 Task: Add a signature Harry Martin containing With heartfelt thanks and sincere wishes, Harry Martin to email address softage.2@softage.net and add a folder Running
Action: Mouse moved to (86, 115)
Screenshot: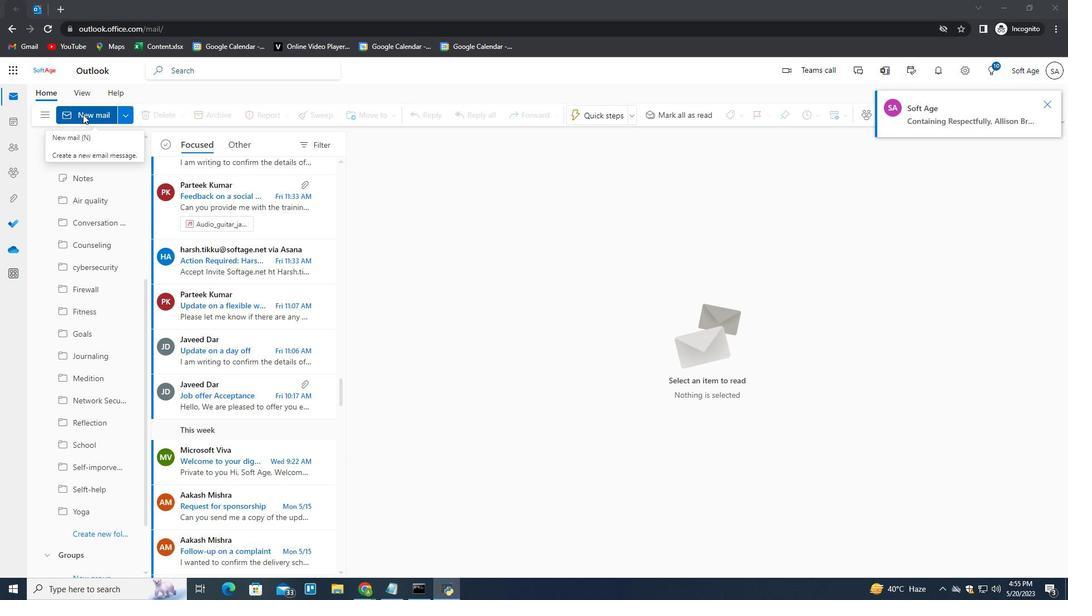 
Action: Mouse pressed left at (86, 115)
Screenshot: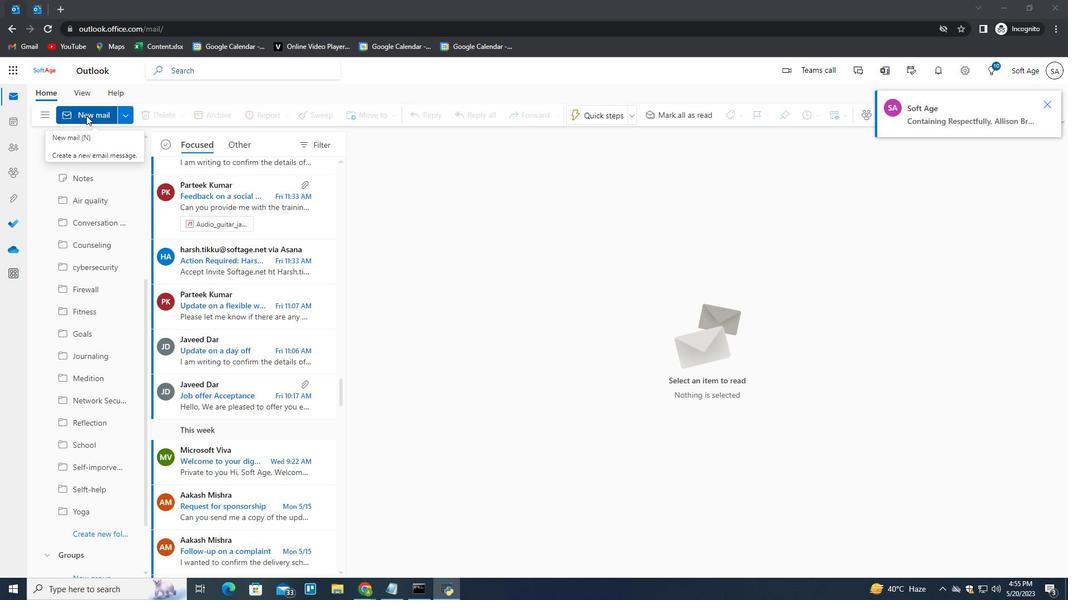 
Action: Mouse moved to (723, 114)
Screenshot: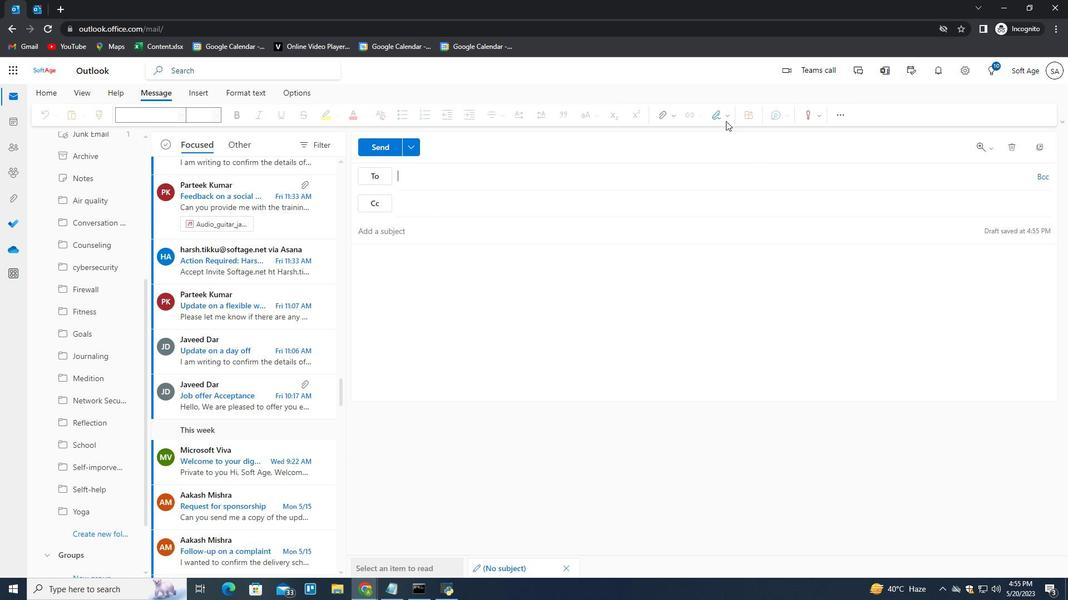 
Action: Mouse pressed left at (723, 114)
Screenshot: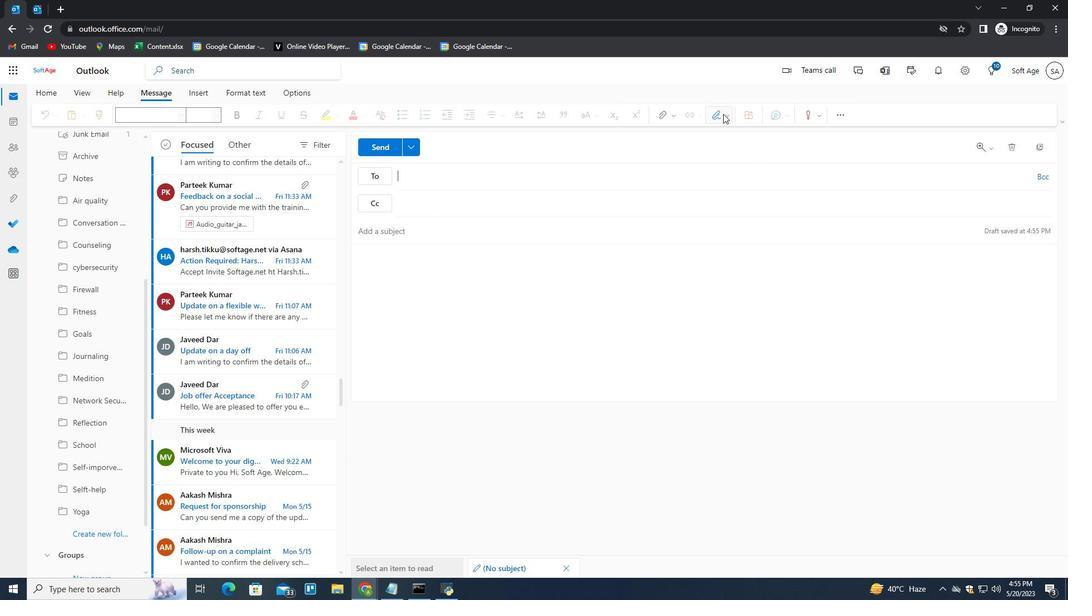 
Action: Mouse moved to (708, 163)
Screenshot: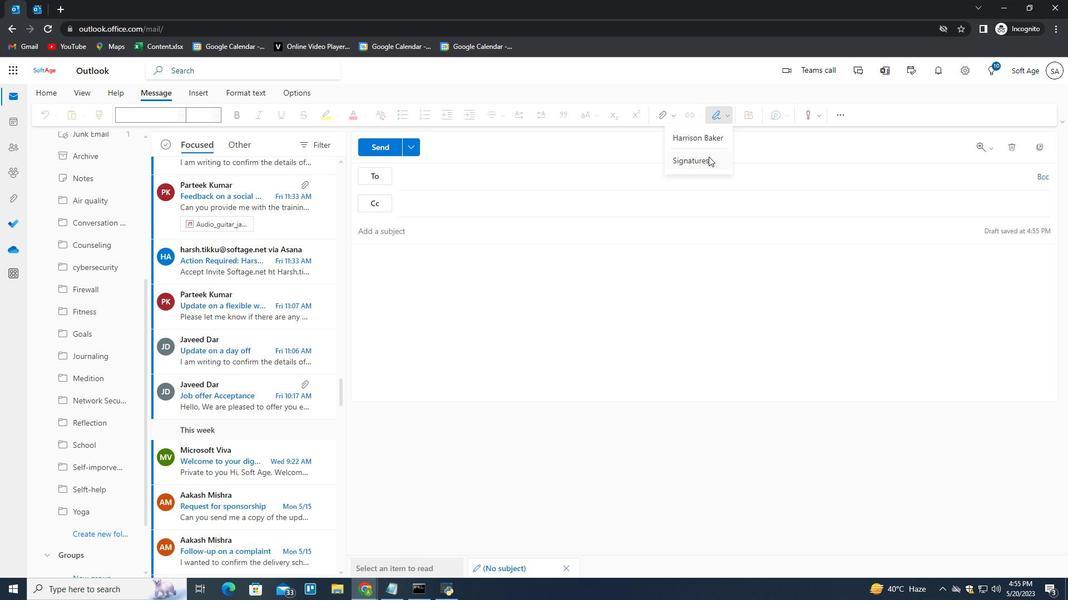 
Action: Mouse pressed left at (708, 163)
Screenshot: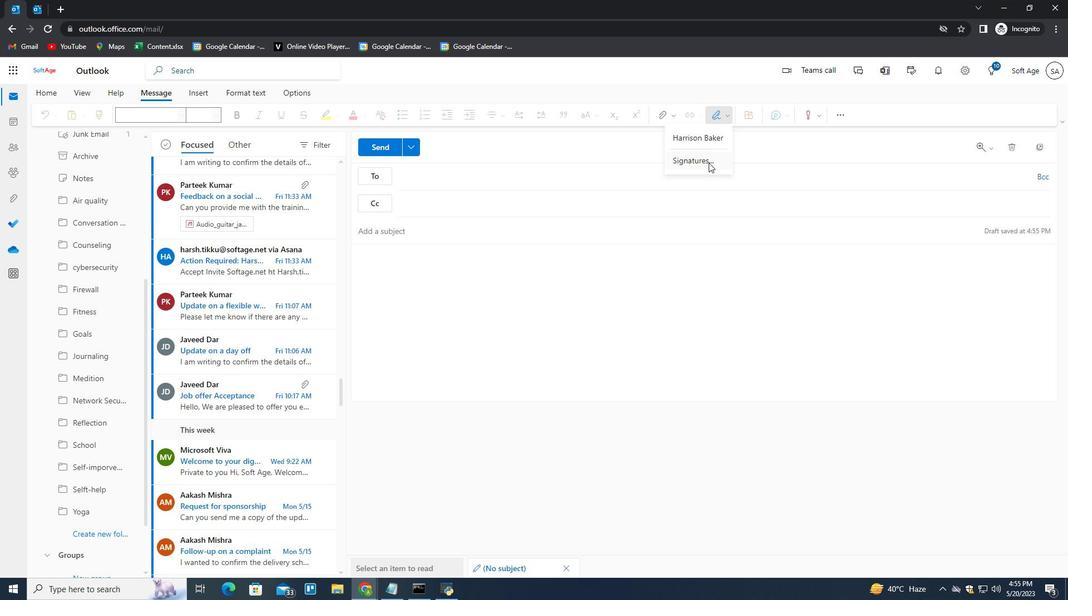
Action: Mouse moved to (761, 206)
Screenshot: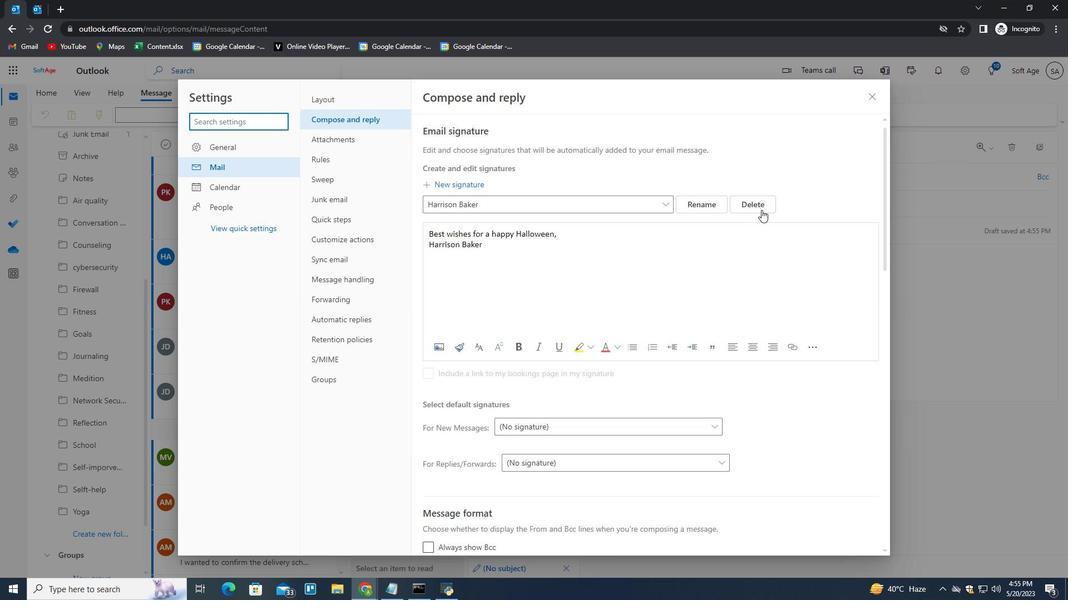 
Action: Mouse pressed left at (761, 206)
Screenshot: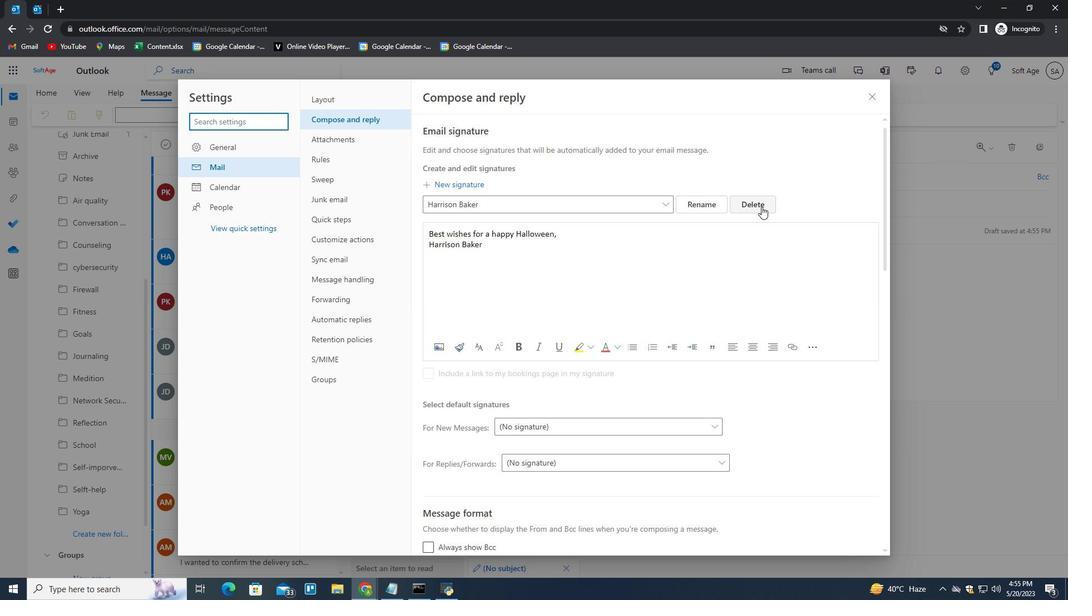 
Action: Mouse moved to (743, 206)
Screenshot: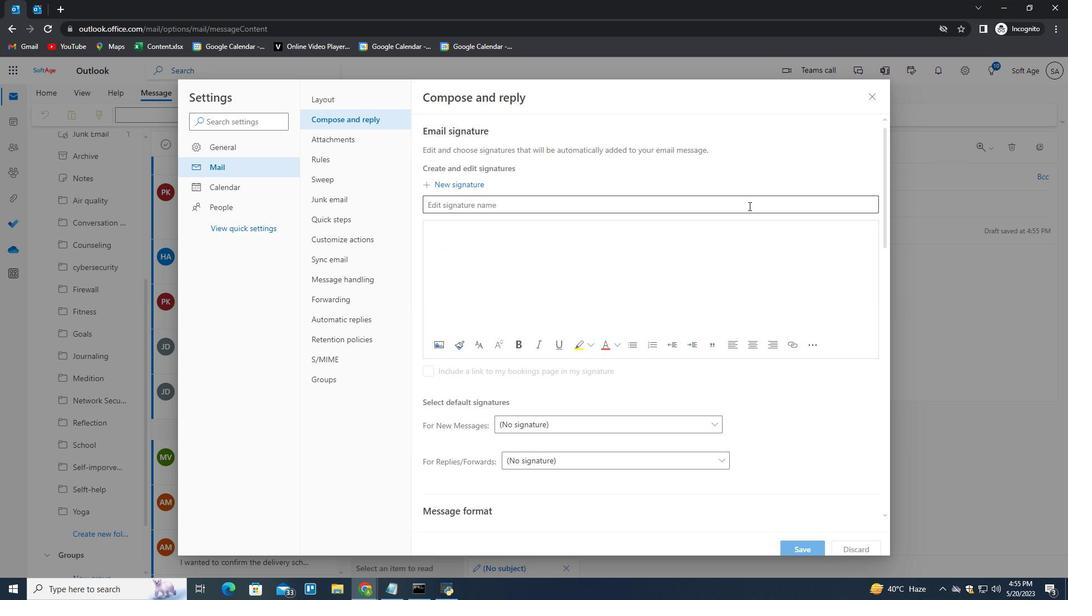 
Action: Mouse pressed left at (743, 206)
Screenshot: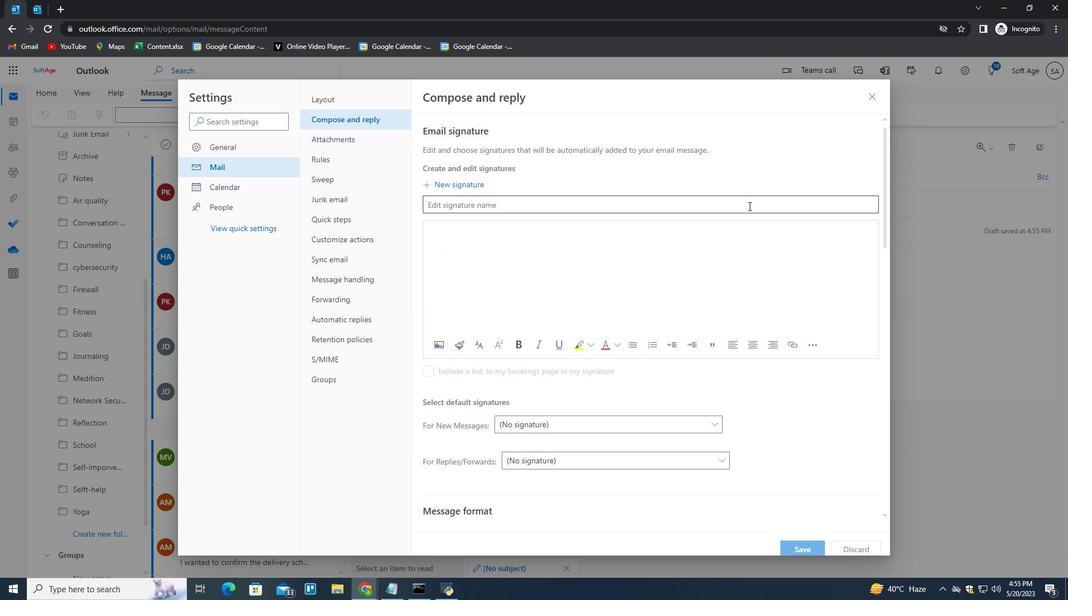 
Action: Key pressed <Key.shift>Harry<Key.space><Key.shift>Martin<Key.tab><Key.shift>With<Key.space>heartfelt<Key.space>thanksa<Key.backspace><Key.space>and<Key.space>sic<Key.backspace>ncere<Key.space>wishes,<Key.shift_r><Key.enter><Key.shift>Harry<Key.space><Key.shift>Martin
Screenshot: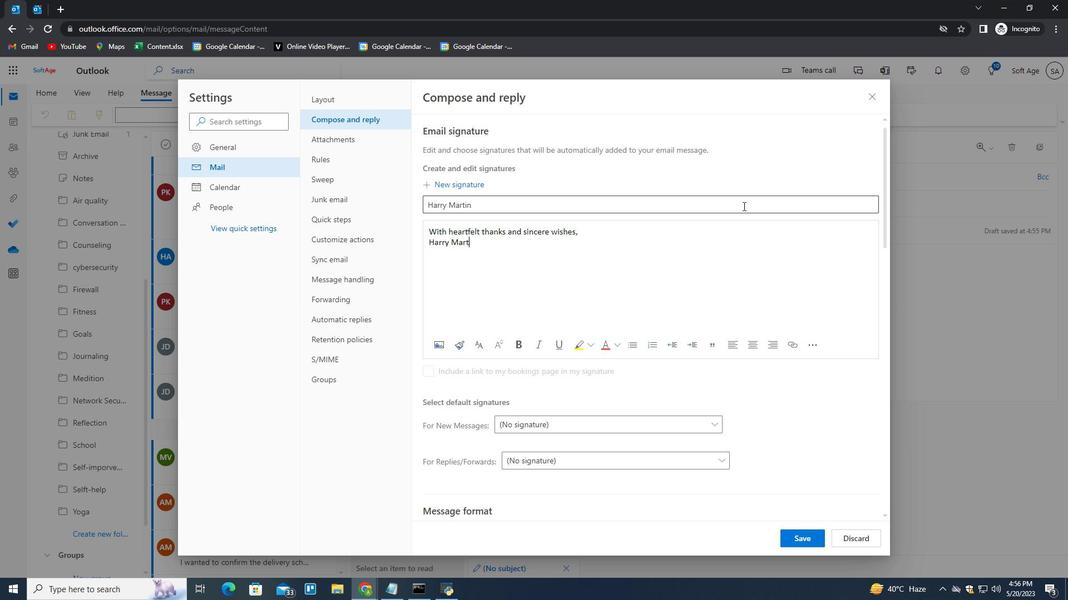 
Action: Mouse moved to (803, 536)
Screenshot: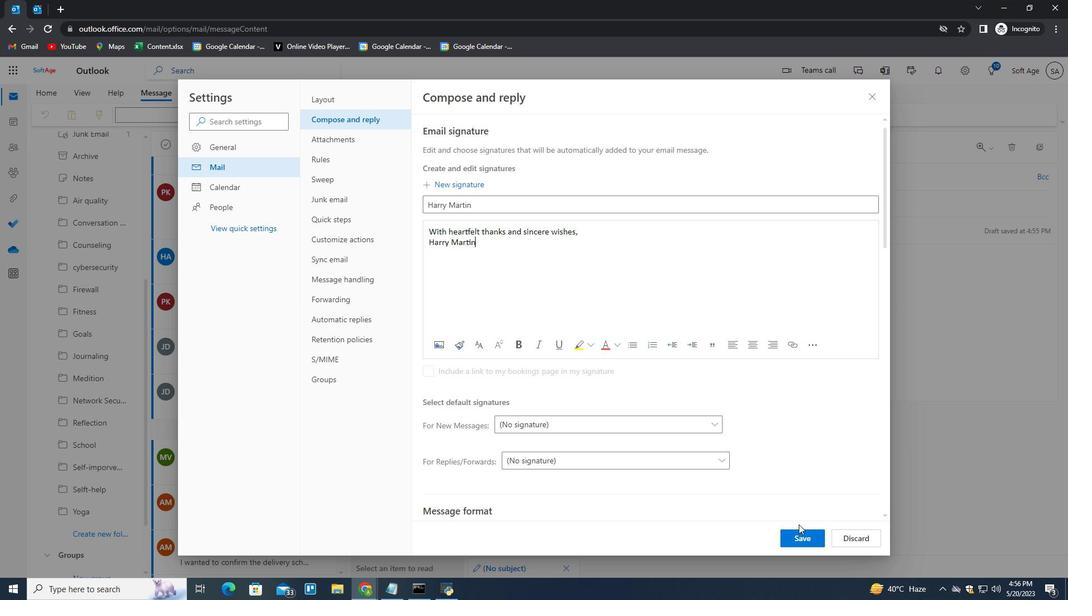 
Action: Mouse pressed left at (803, 536)
Screenshot: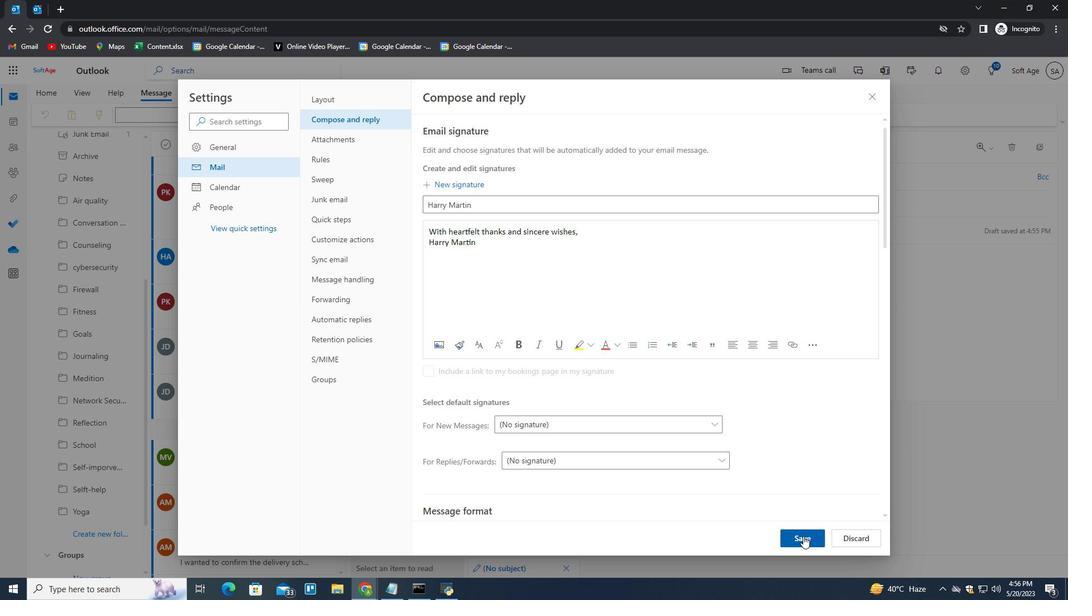 
Action: Mouse moved to (935, 299)
Screenshot: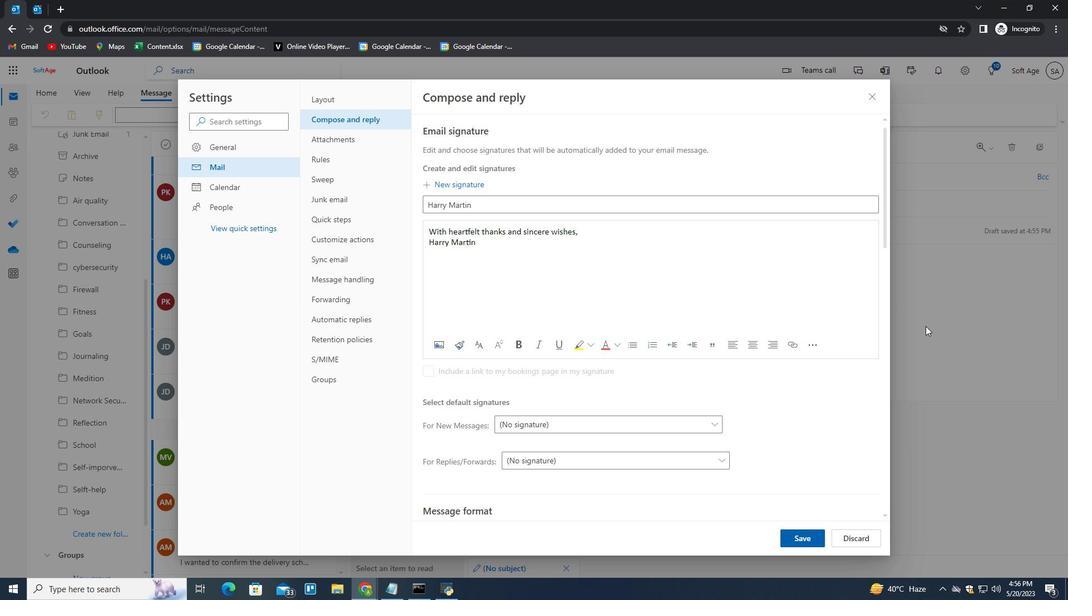 
Action: Mouse pressed left at (935, 299)
Screenshot: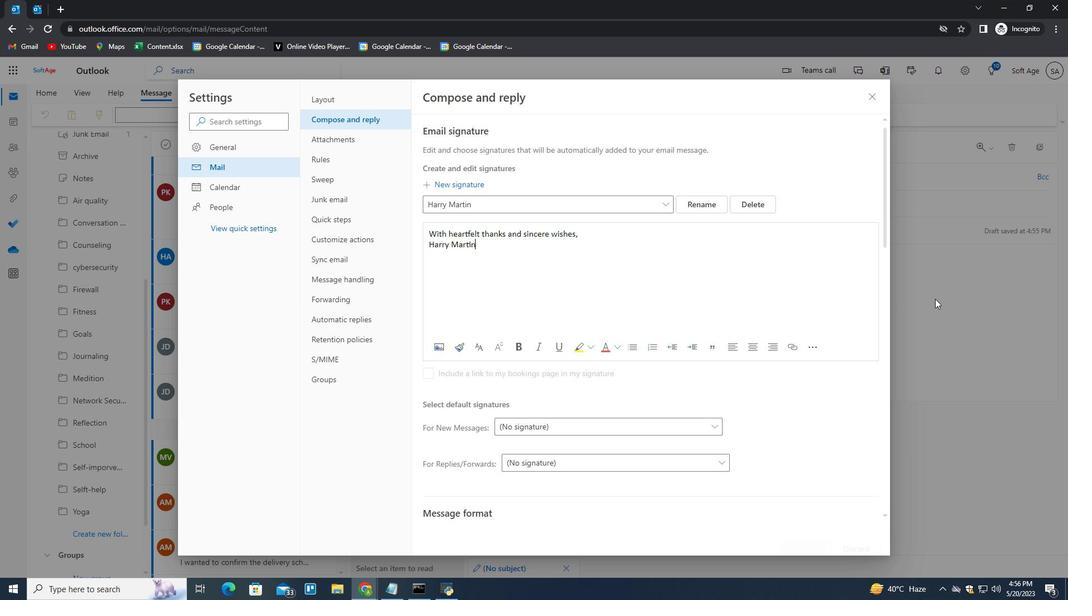 
Action: Mouse moved to (724, 114)
Screenshot: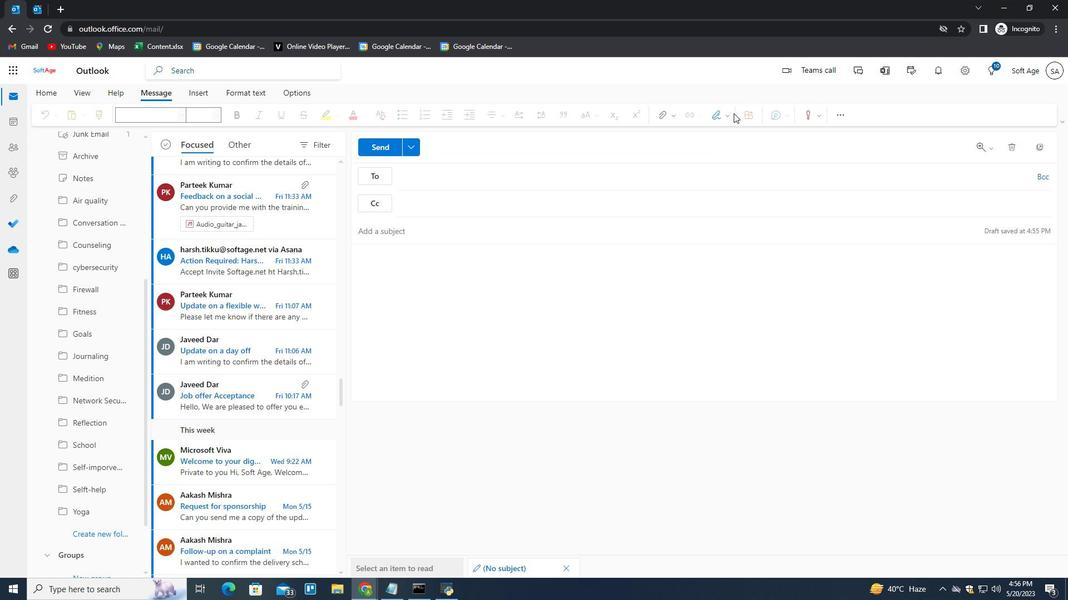 
Action: Mouse pressed left at (724, 114)
Screenshot: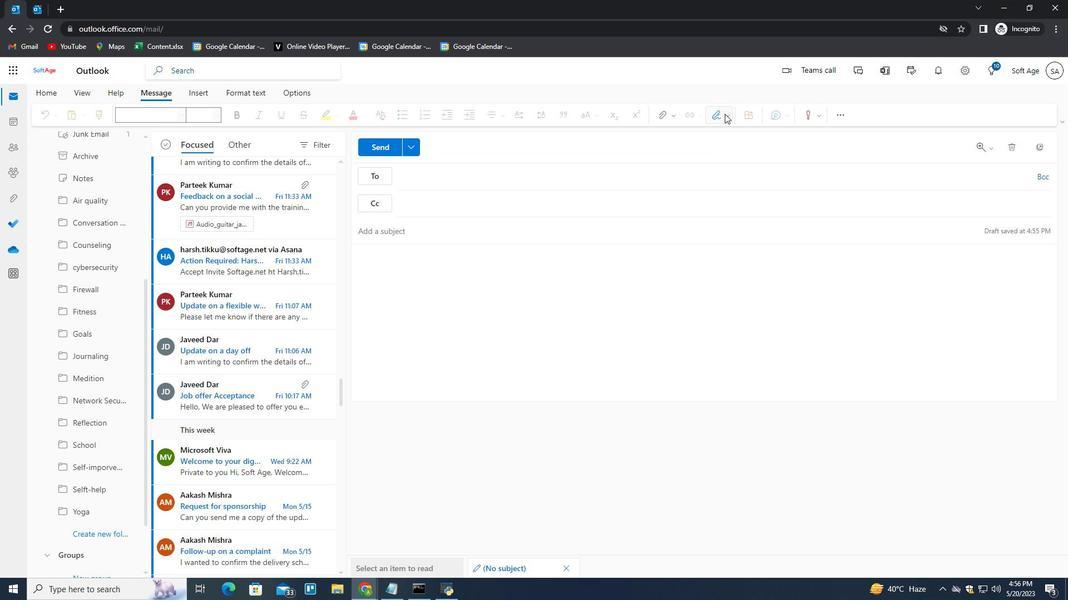 
Action: Mouse moved to (712, 136)
Screenshot: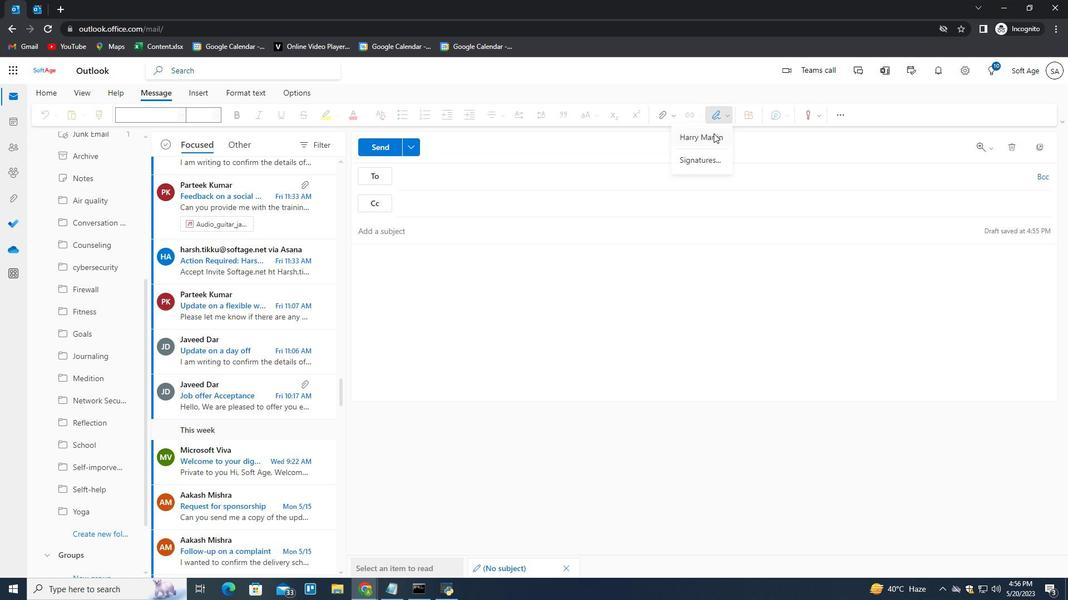 
Action: Mouse pressed left at (712, 136)
Screenshot: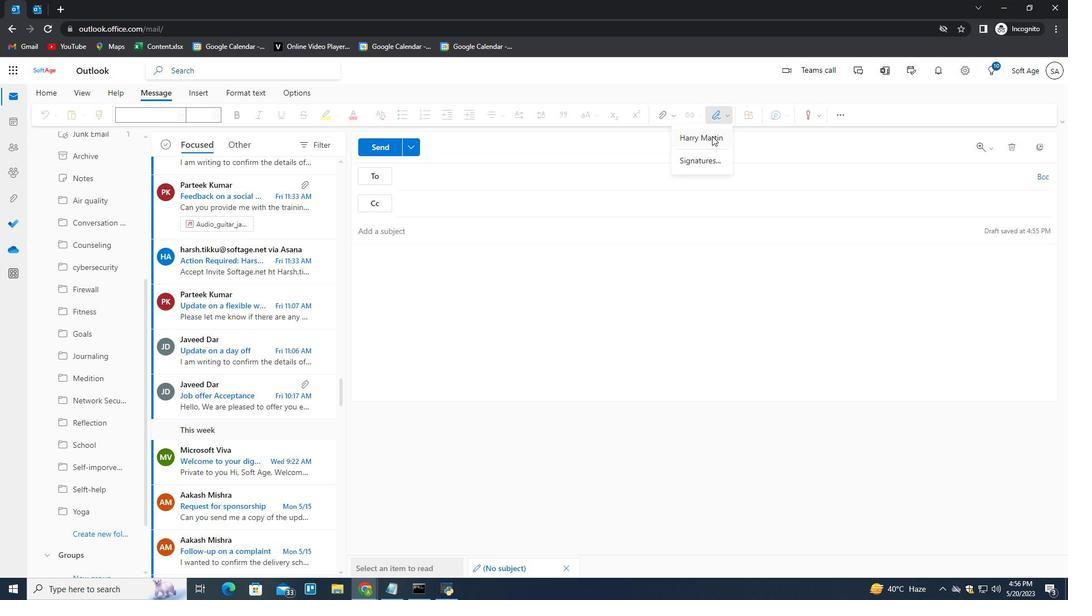 
Action: Mouse moved to (419, 179)
Screenshot: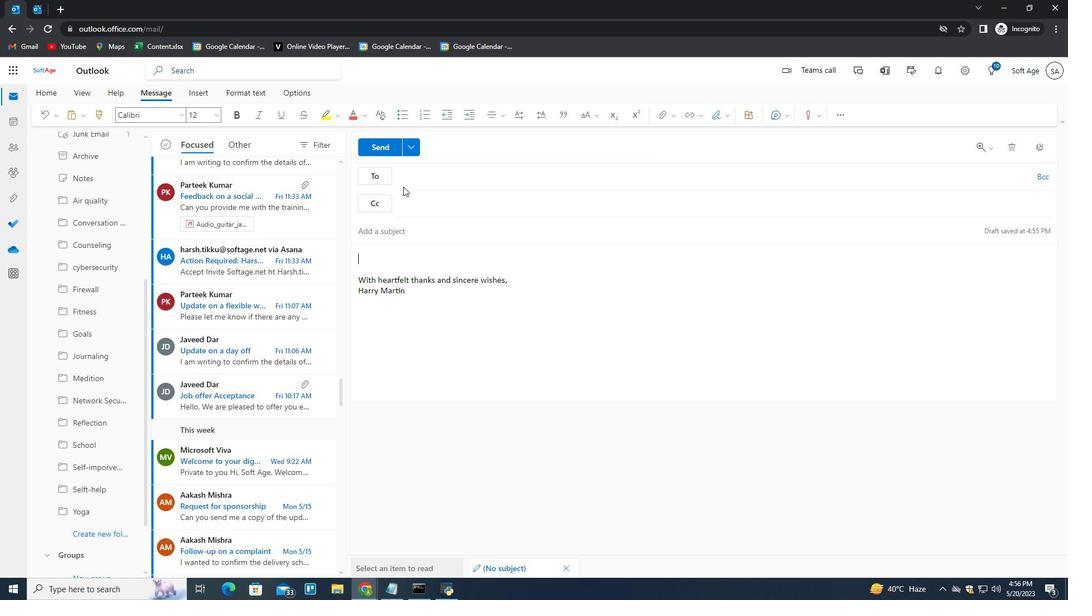 
Action: Mouse pressed left at (419, 179)
Screenshot: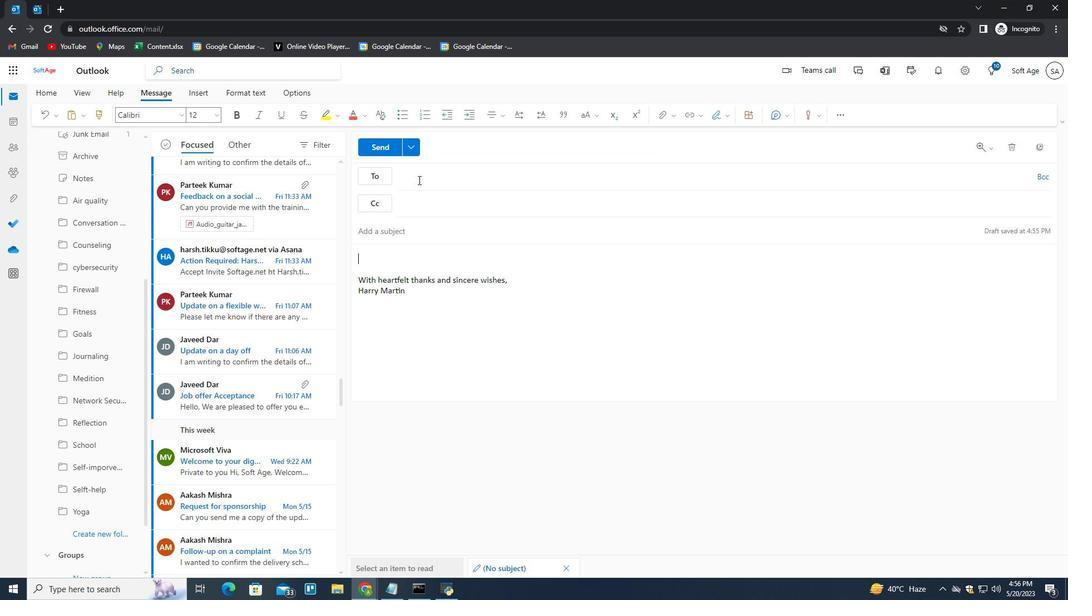 
Action: Key pressed softage.2<Key.shift>@softage.net<Key.enter>
Screenshot: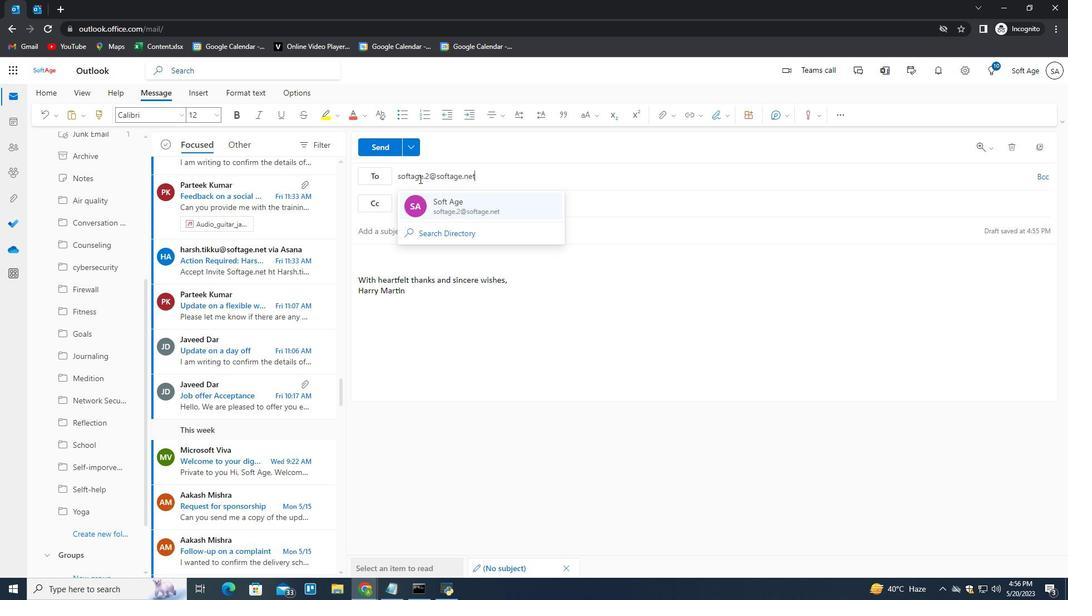 
Action: Mouse moved to (386, 150)
Screenshot: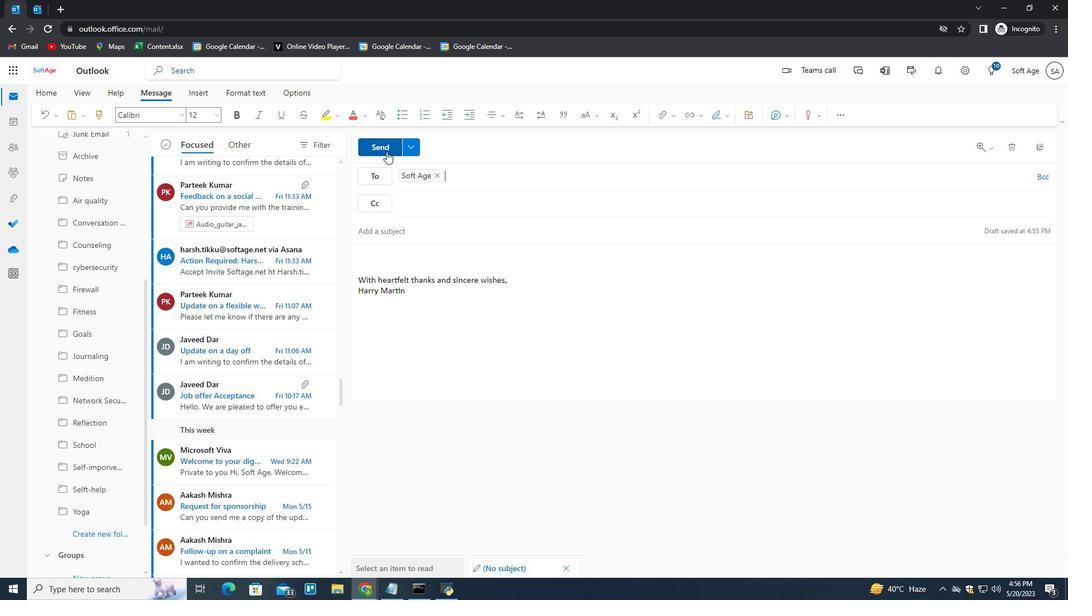 
Action: Mouse pressed left at (386, 150)
Screenshot: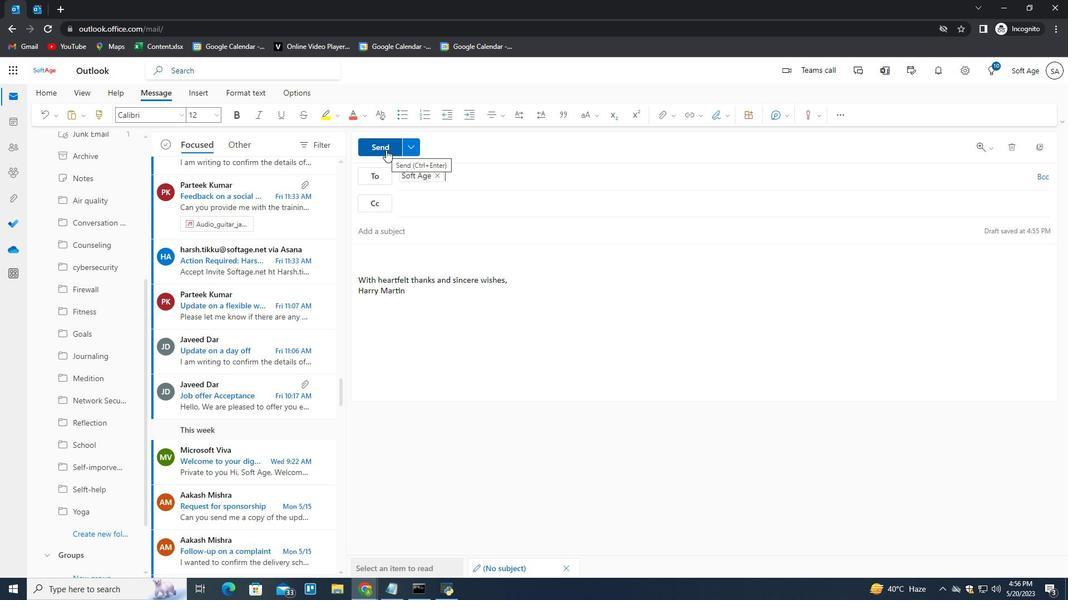 
Action: Mouse moved to (522, 350)
Screenshot: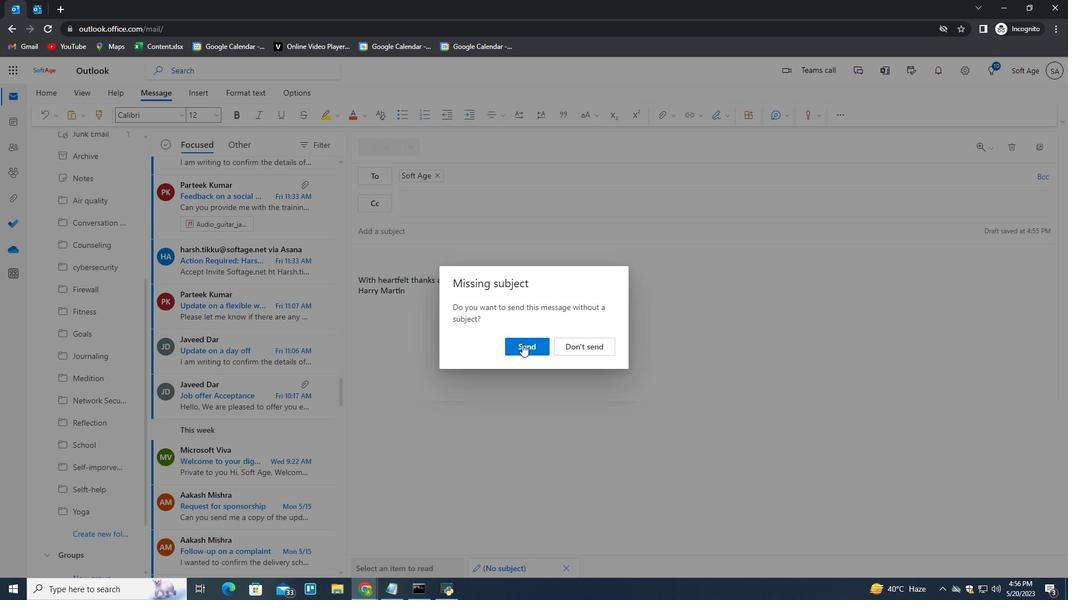 
Action: Mouse pressed left at (522, 350)
Screenshot: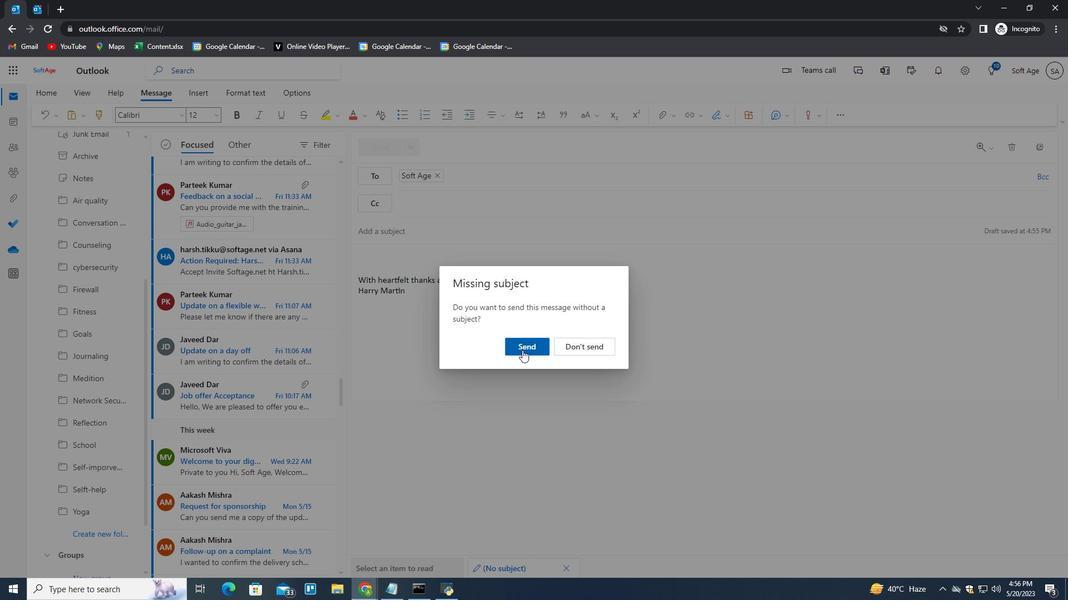 
Action: Mouse moved to (66, 479)
Screenshot: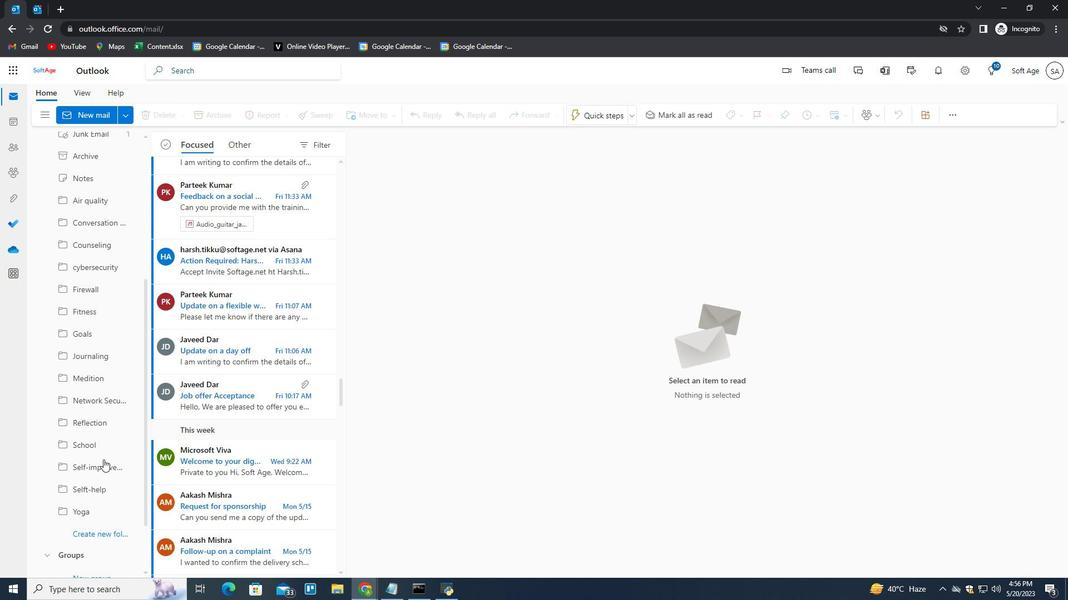 
Action: Mouse scrolled (66, 478) with delta (0, 0)
Screenshot: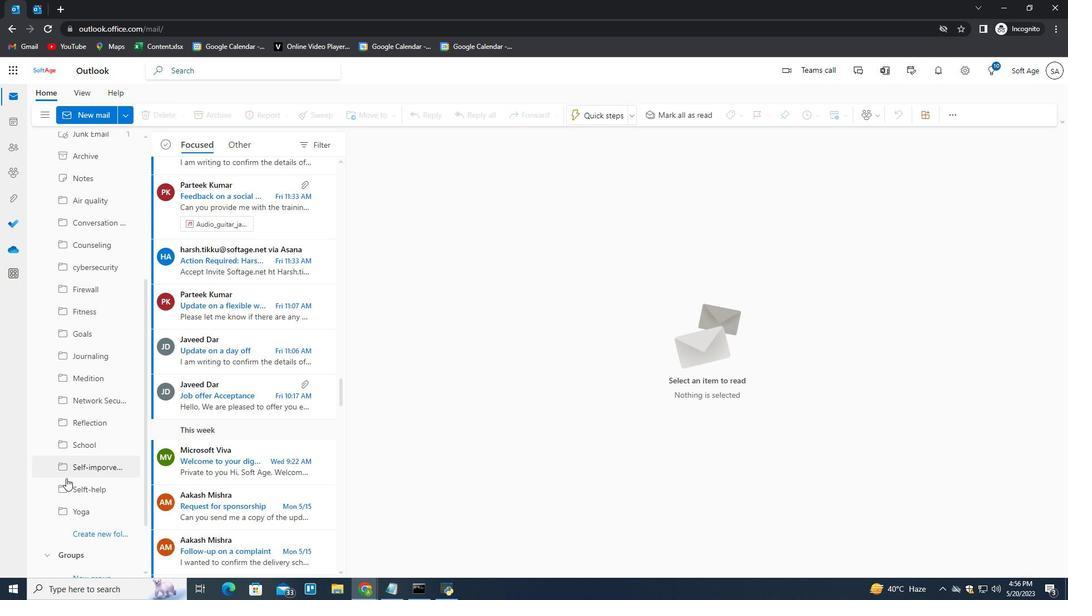 
Action: Mouse scrolled (66, 478) with delta (0, 0)
Screenshot: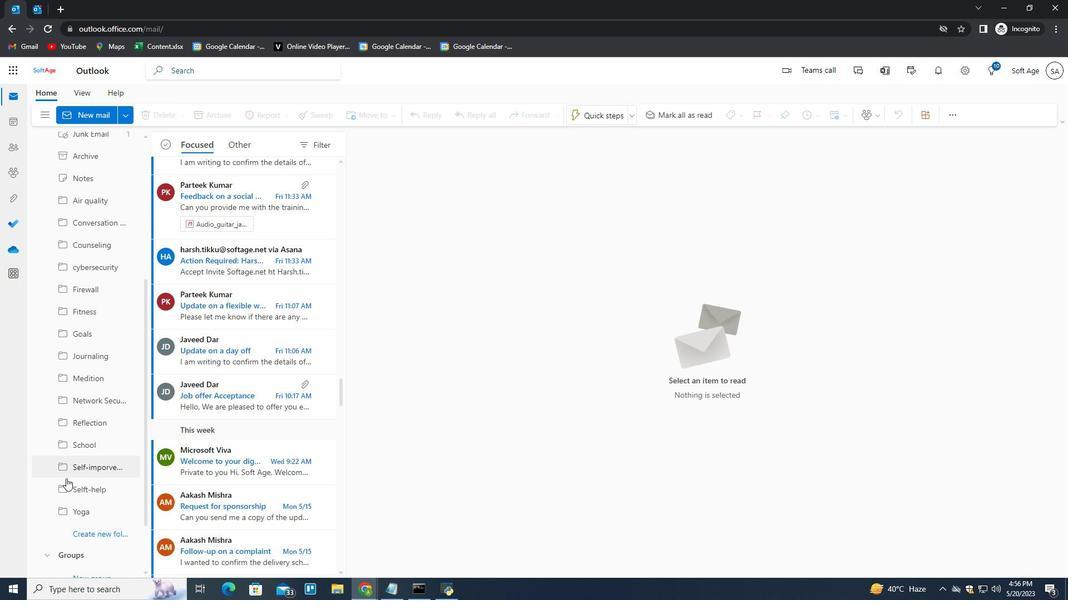 
Action: Mouse moved to (81, 472)
Screenshot: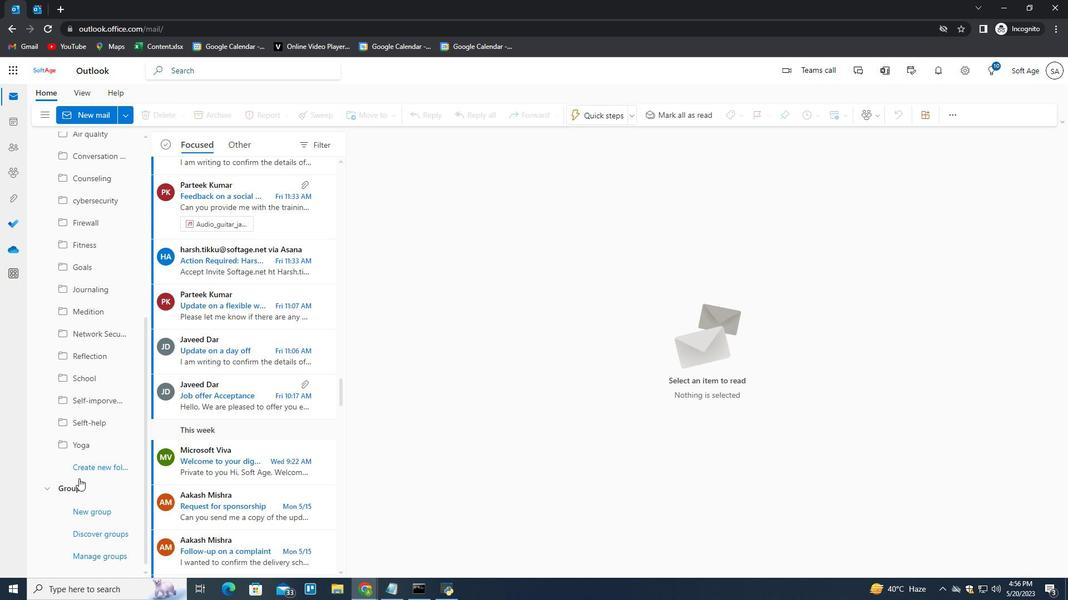 
Action: Mouse pressed left at (81, 472)
Screenshot: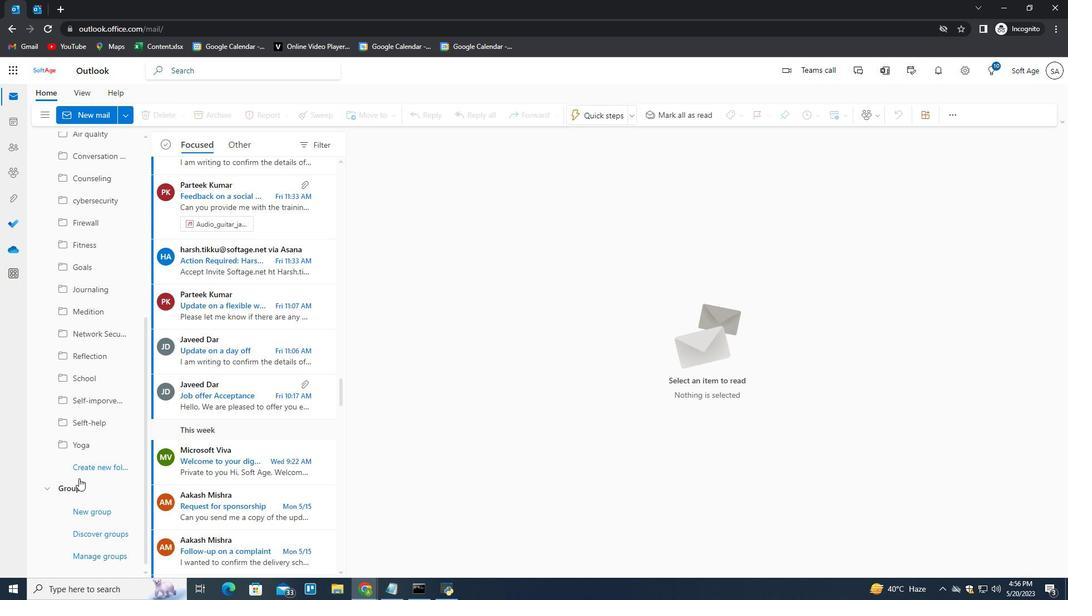 
Action: Mouse moved to (82, 471)
Screenshot: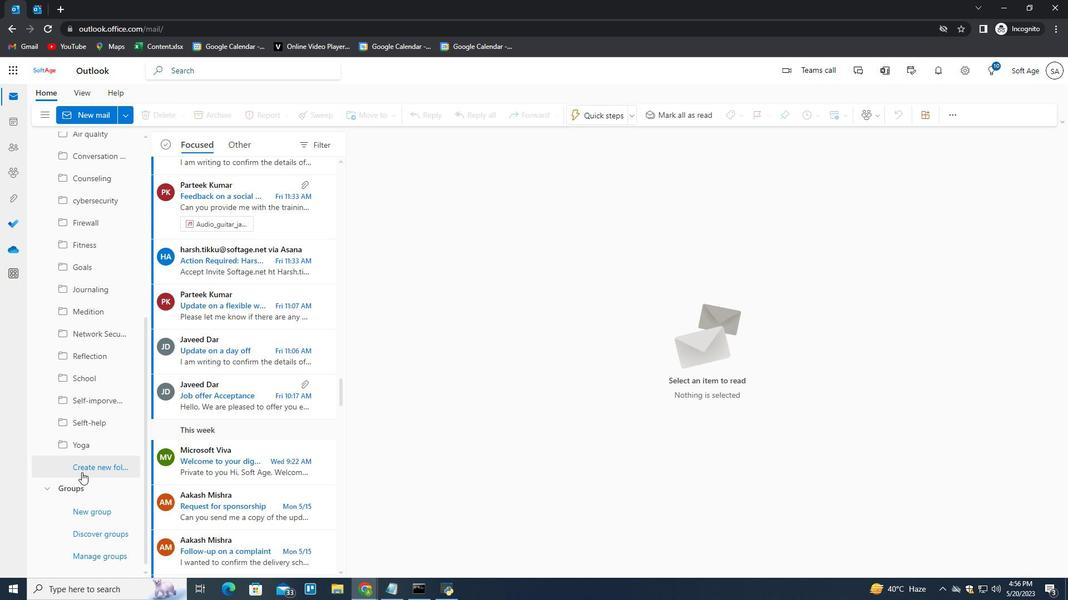 
Action: Key pressed <Key.shift>Running<Key.enter>
Screenshot: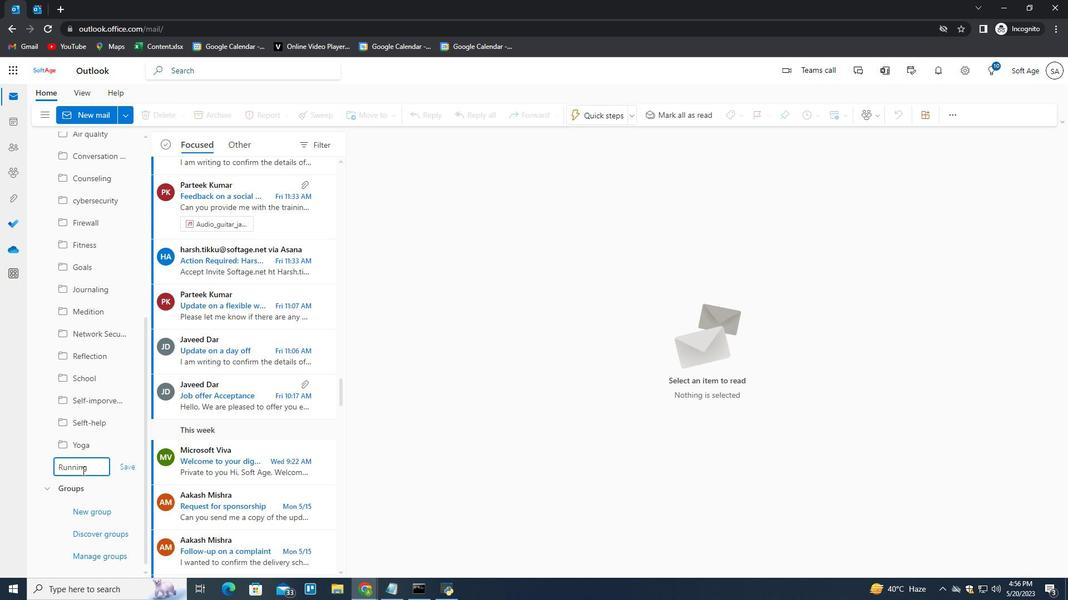 
Action: Mouse moved to (277, 396)
Screenshot: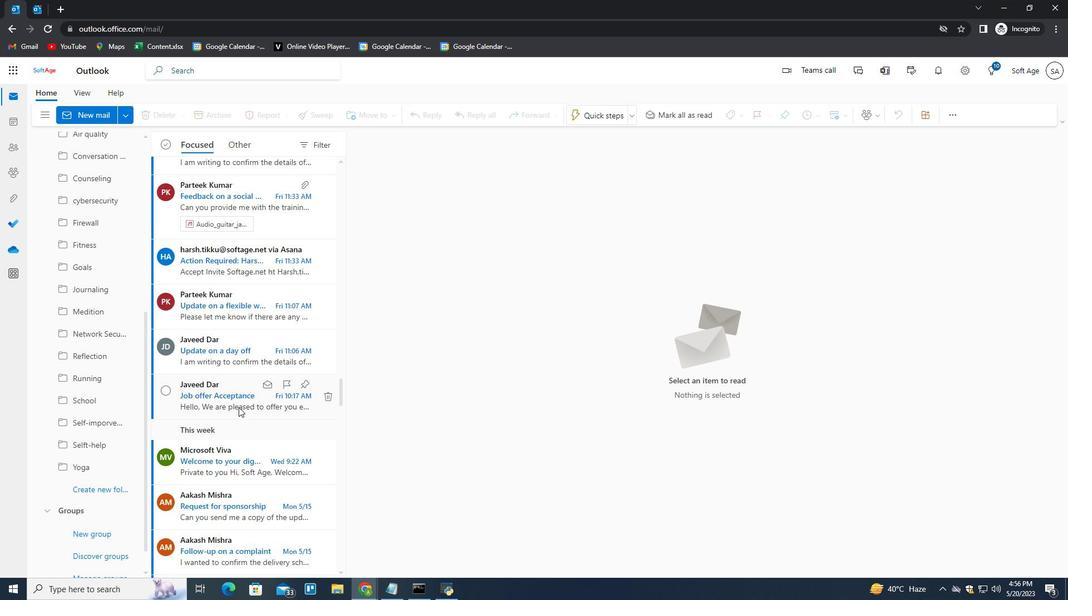 
